 Task: Select the current location as Monterey Bay National Marine Sanctuary, California, United States . Now zoom + , and verify the location . Show zoom slider
Action: Mouse moved to (365, 610)
Screenshot: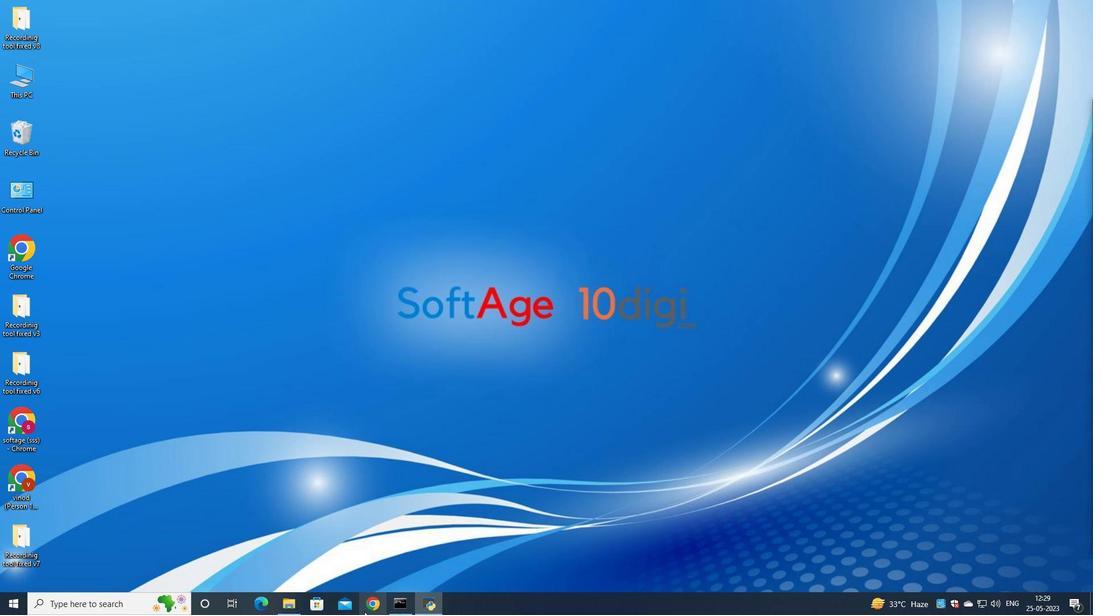 
Action: Mouse pressed left at (365, 610)
Screenshot: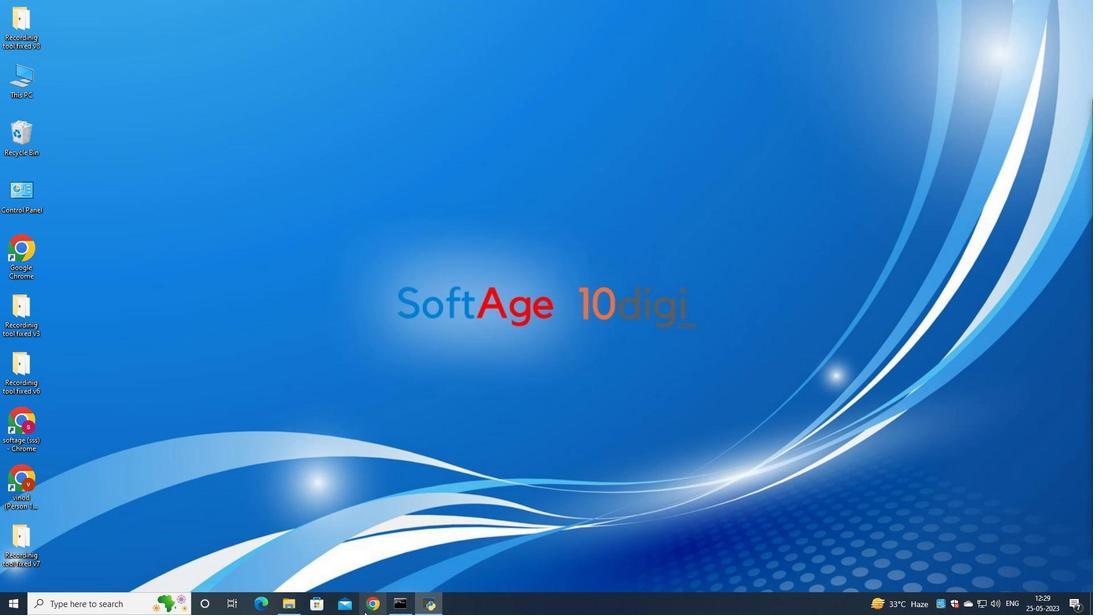 
Action: Mouse moved to (480, 371)
Screenshot: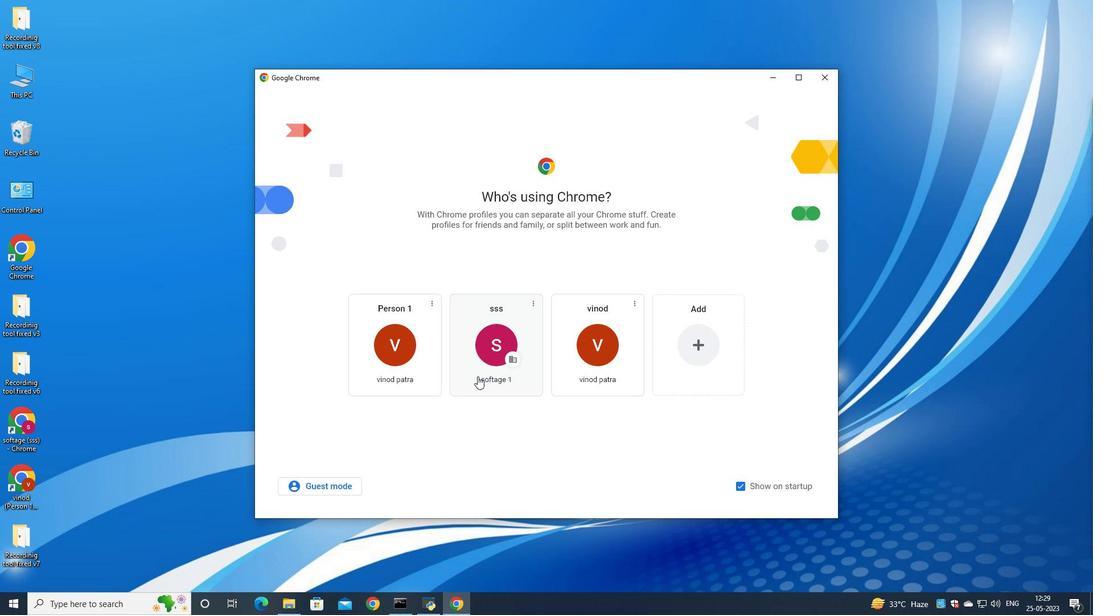
Action: Mouse pressed left at (480, 371)
Screenshot: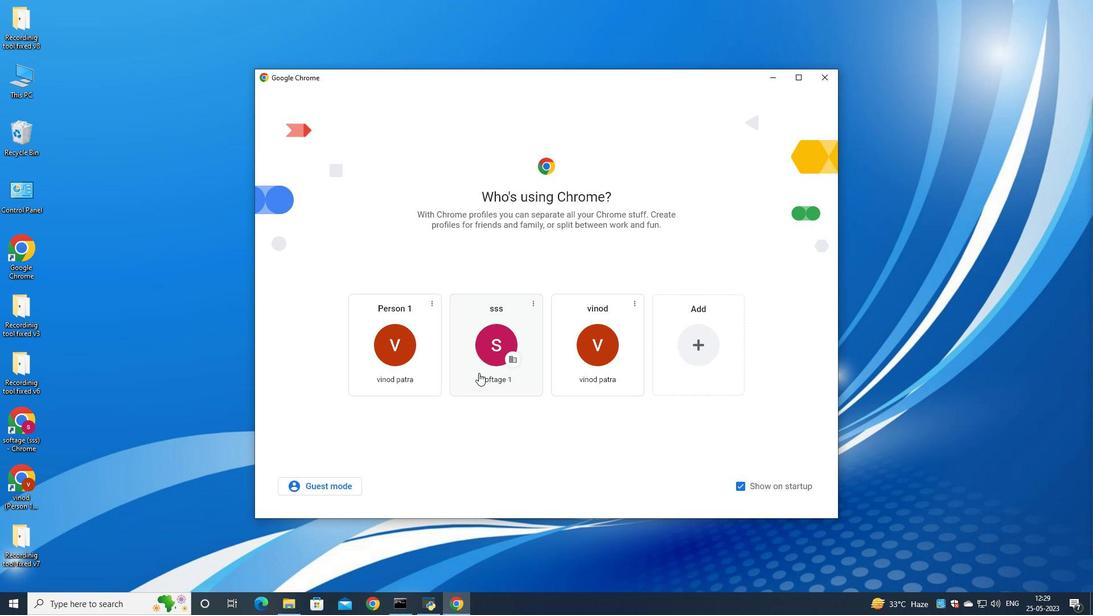 
Action: Mouse moved to (1045, 59)
Screenshot: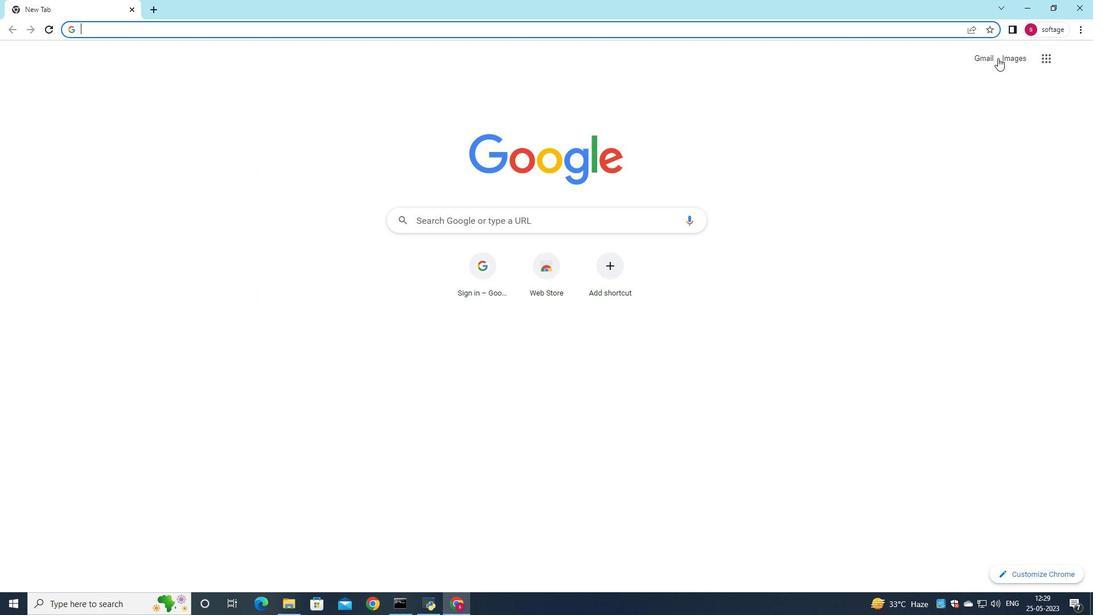 
Action: Mouse pressed left at (1045, 59)
Screenshot: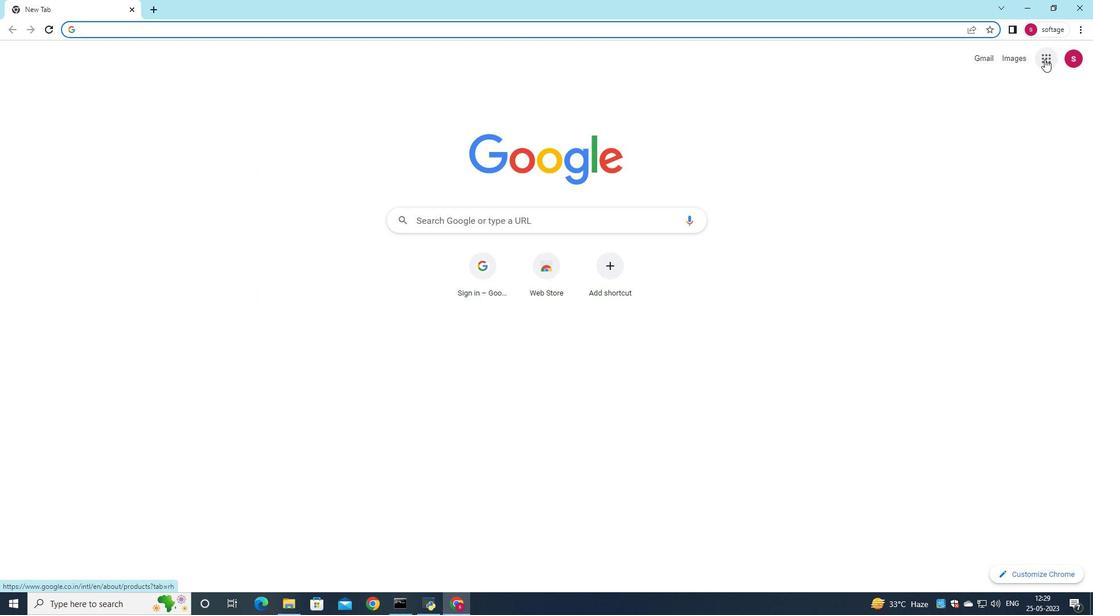
Action: Mouse moved to (1055, 244)
Screenshot: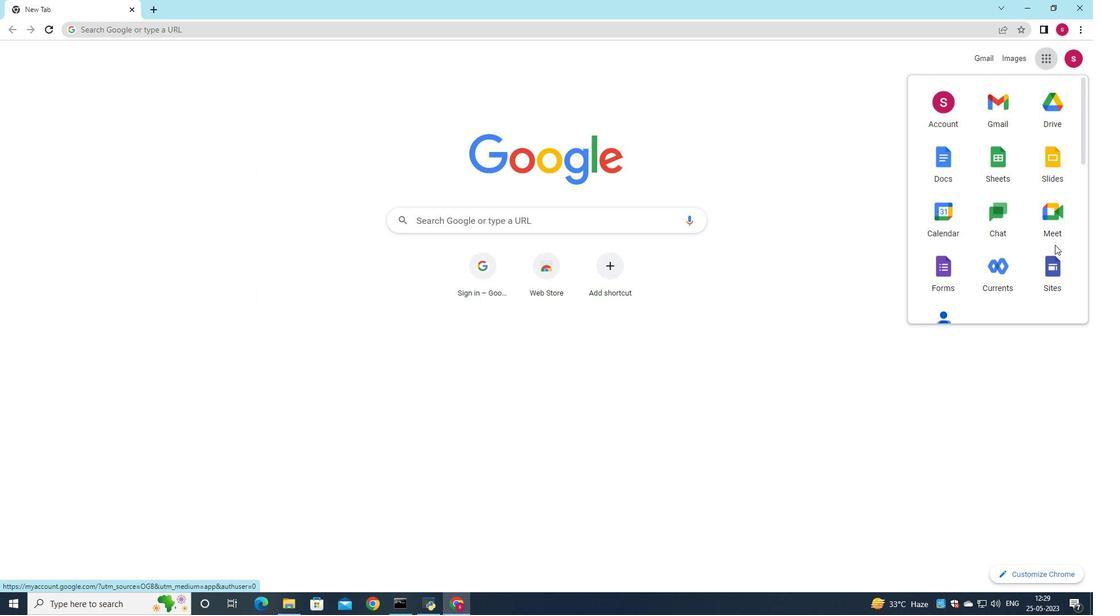 
Action: Mouse scrolled (1055, 244) with delta (0, 0)
Screenshot: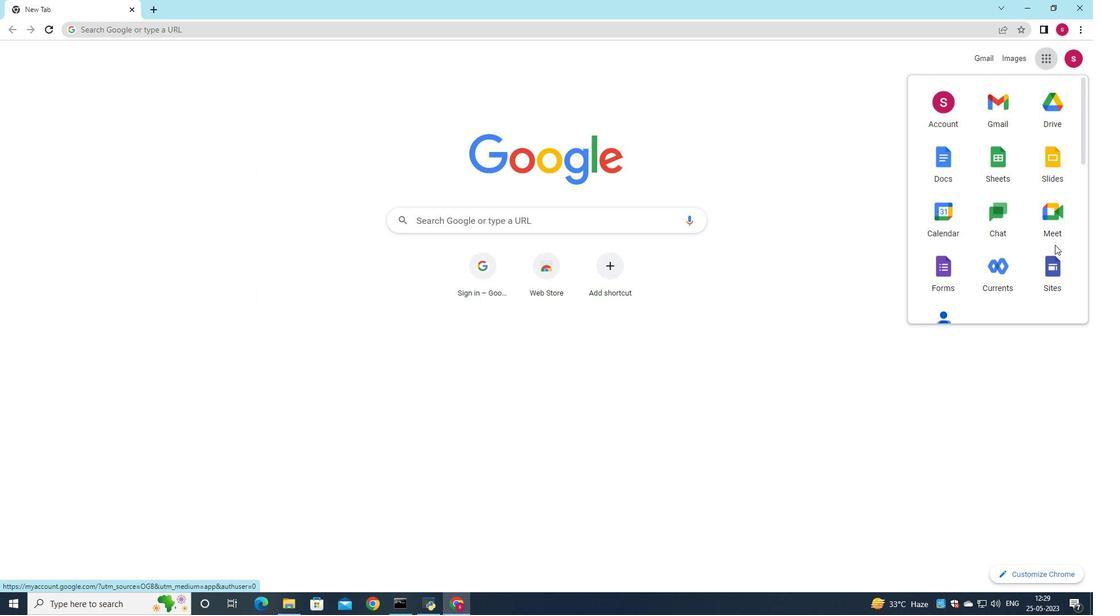 
Action: Mouse scrolled (1055, 244) with delta (0, 0)
Screenshot: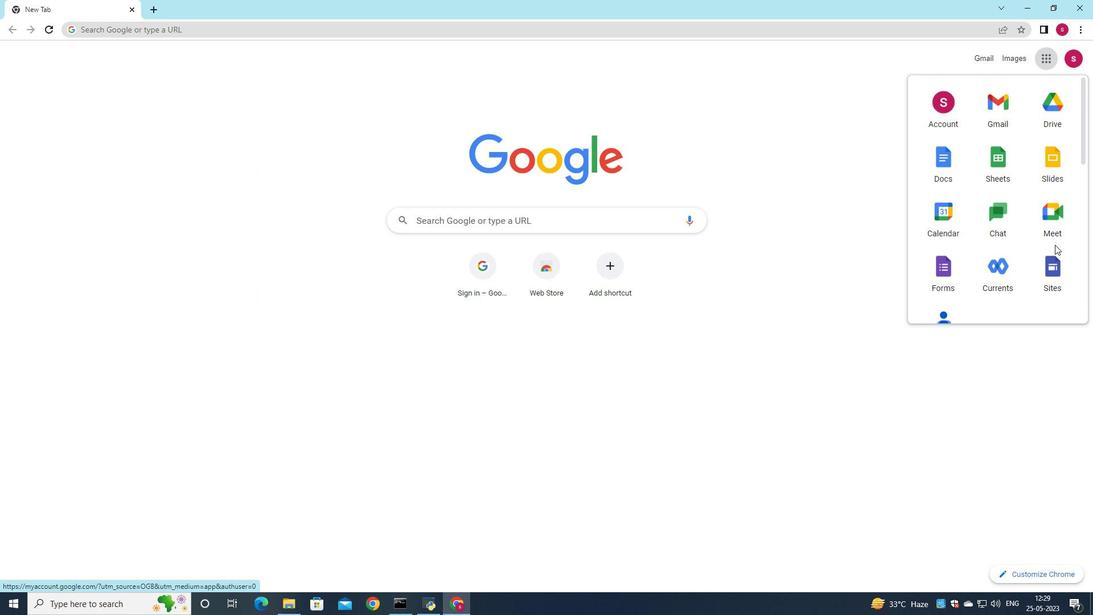 
Action: Mouse moved to (1054, 260)
Screenshot: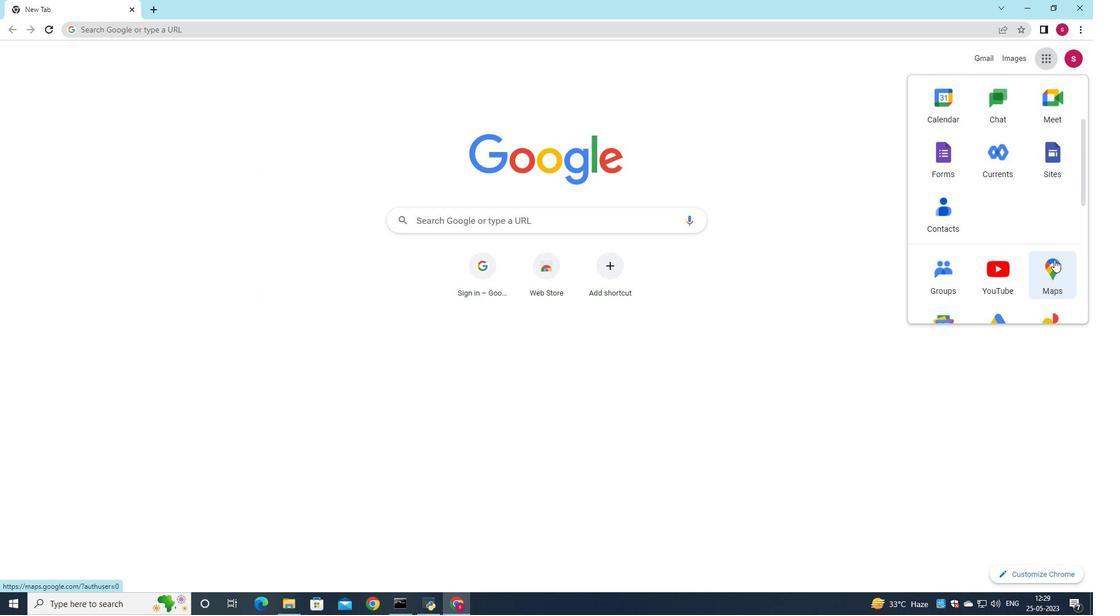 
Action: Mouse pressed left at (1054, 260)
Screenshot: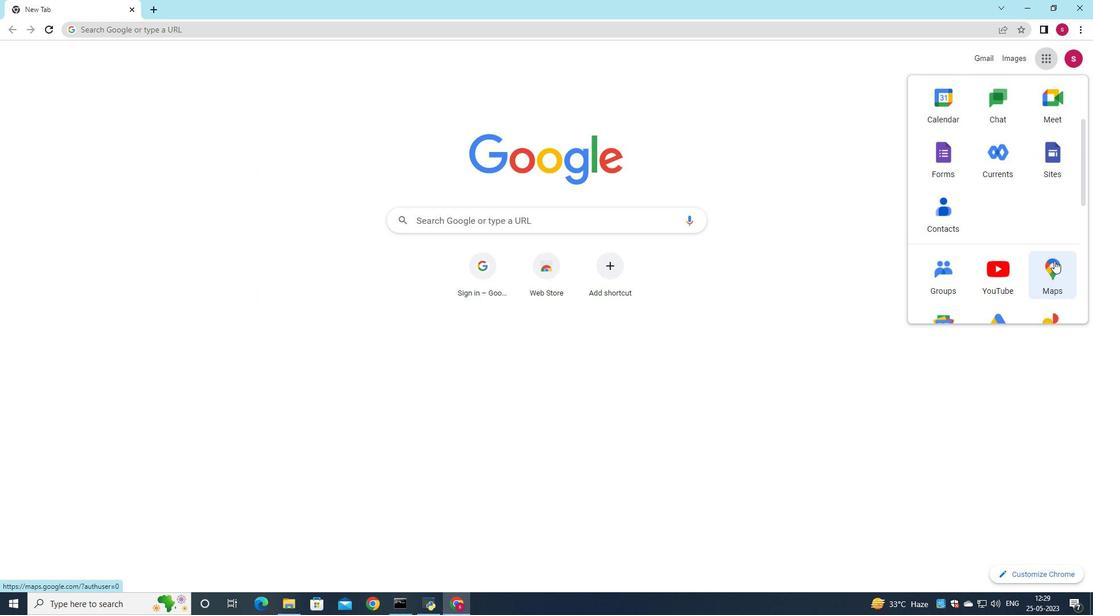 
Action: Mouse moved to (126, 58)
Screenshot: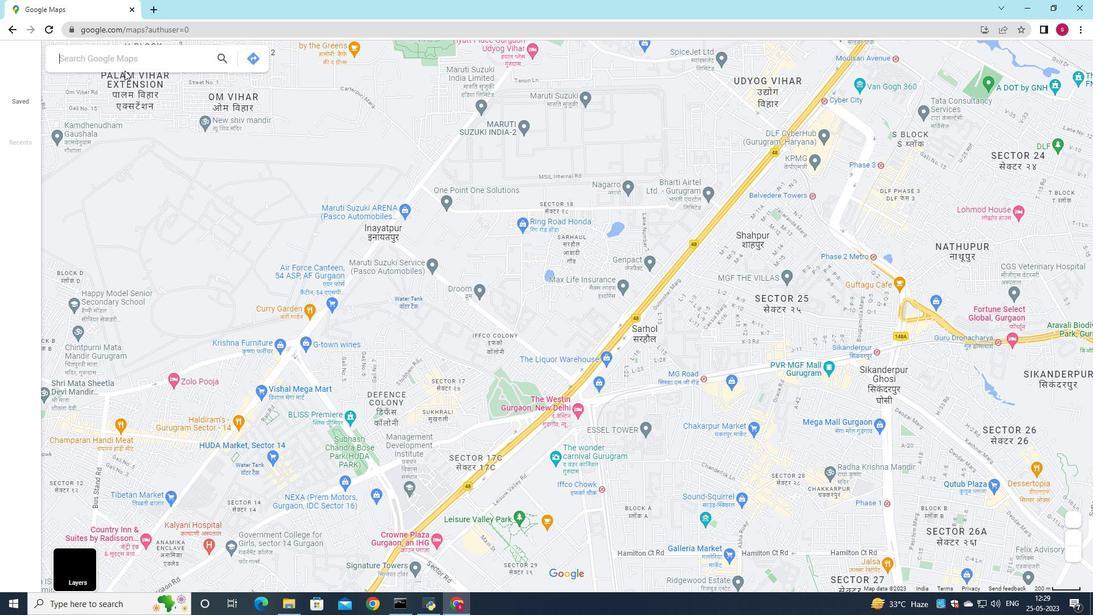 
Action: Mouse pressed left at (126, 58)
Screenshot: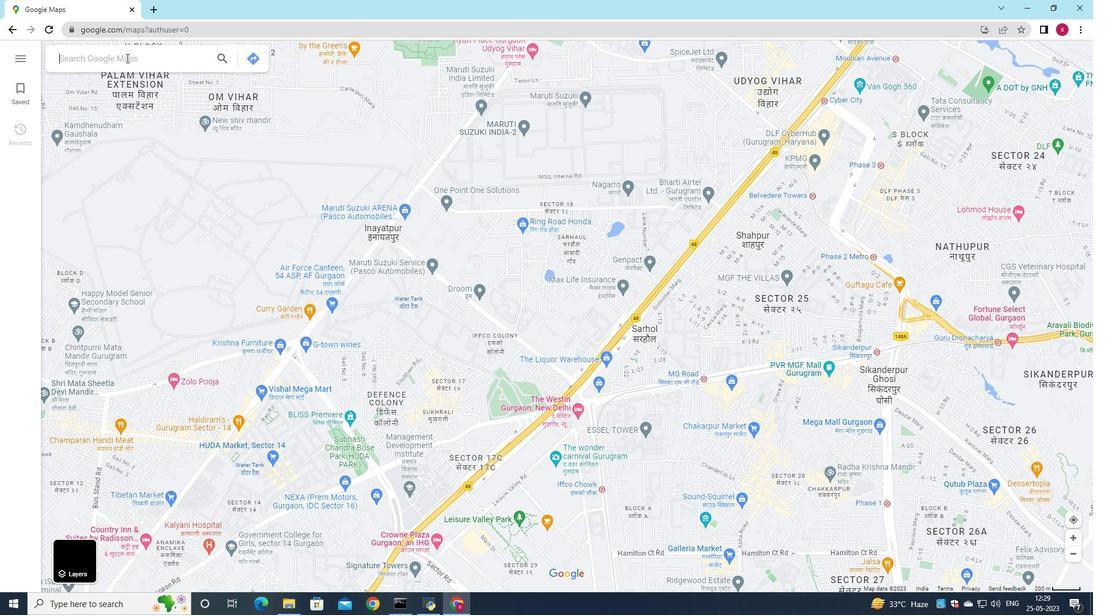 
Action: Key pressed <Key.shift><Key.shift>Monterey<Key.space><Key.shift>M<Key.backspace><Key.shift>Bay<Key.space><Key.shift>national<Key.space><Key.shift><Key.shift><Key.shift><Key.shift><Key.shift><Key.shift><Key.shift><Key.shift><Key.shift><Key.shift><Key.shift><Key.shift><Key.shift><Key.shift><Key.shift><Key.shift><Key.shift><Key.shift><Key.shift><Key.shift><Key.shift><Key.shift><Key.shift><Key.shift><Key.shift><Key.shift><Key.shift>Marine<Key.space><Key.shift>Sanctuary,<Key.shift>California,<Key.shift>United<Key.space><Key.shift>States
Screenshot: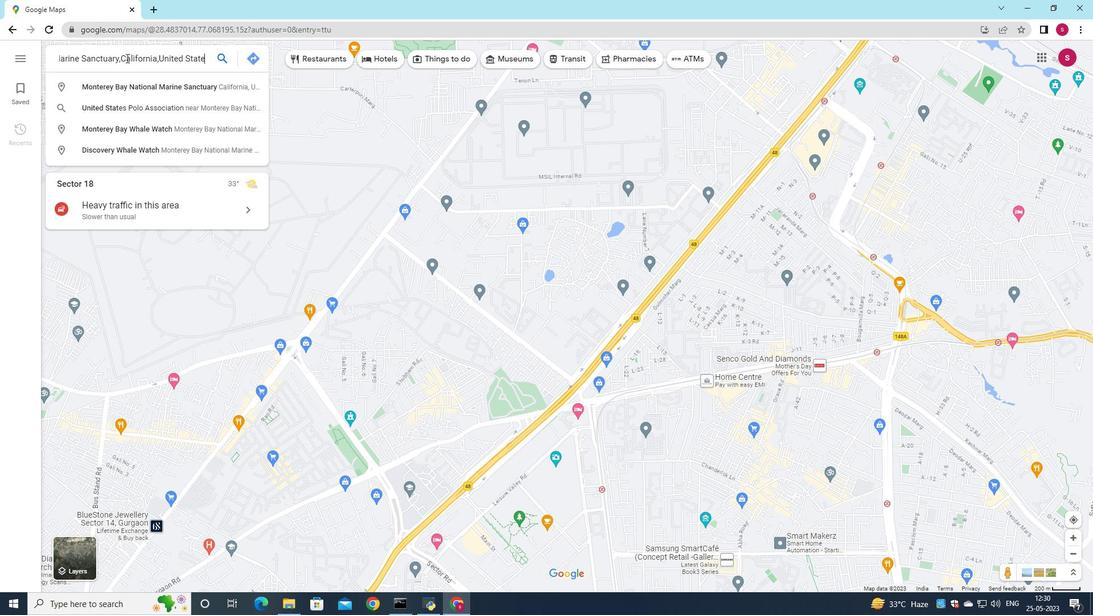 
Action: Mouse moved to (219, 60)
Screenshot: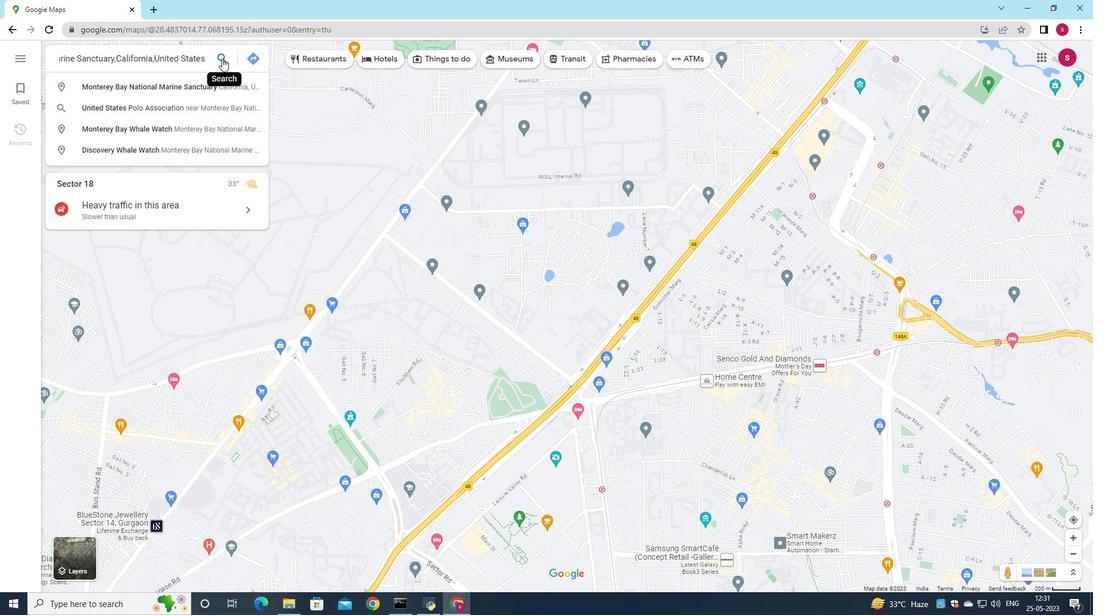 
Action: Mouse pressed left at (219, 60)
Screenshot: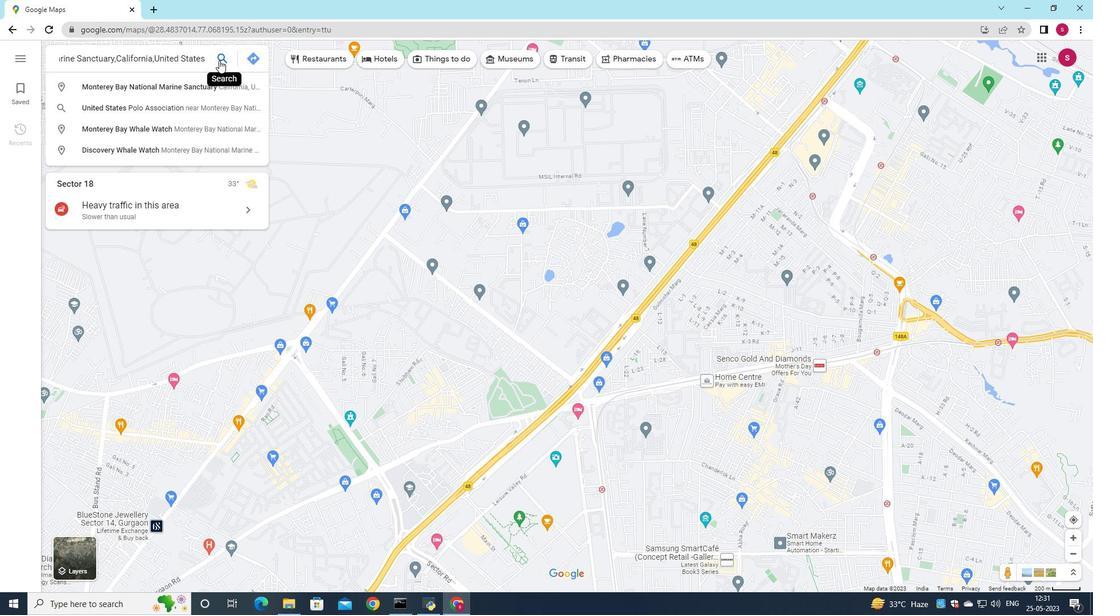 
Action: Mouse moved to (435, 304)
Screenshot: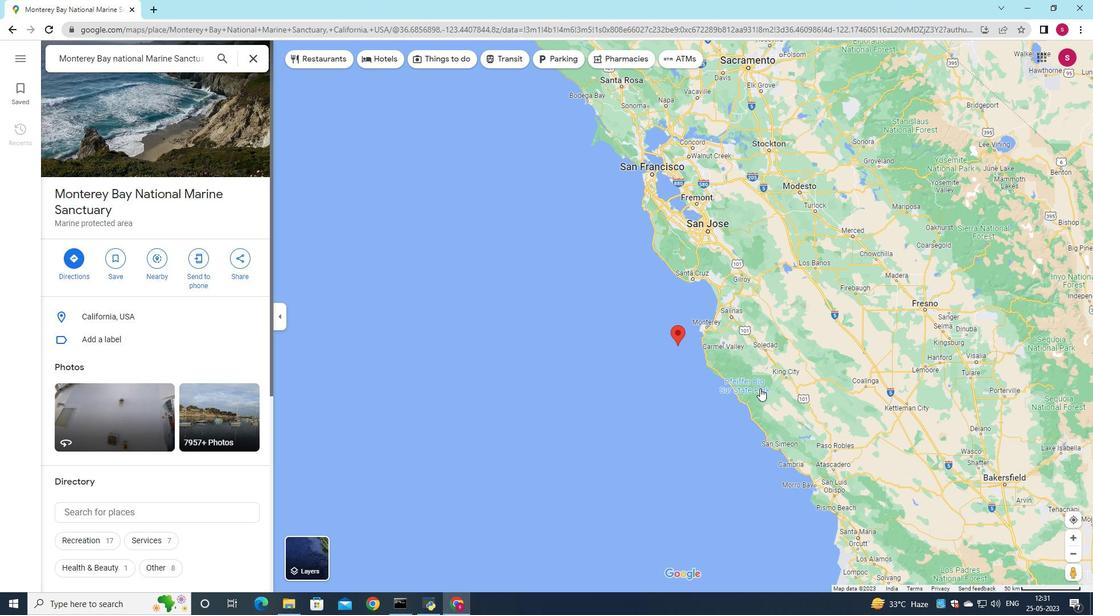 
Action: Mouse scrolled (435, 304) with delta (0, 0)
Screenshot: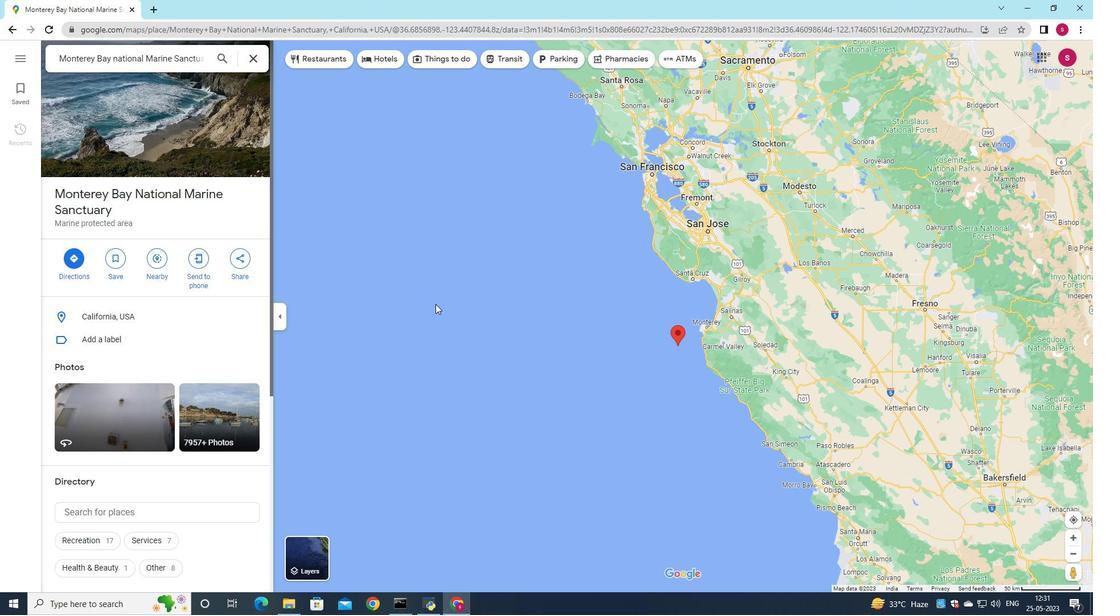 
Action: Mouse moved to (848, 410)
Screenshot: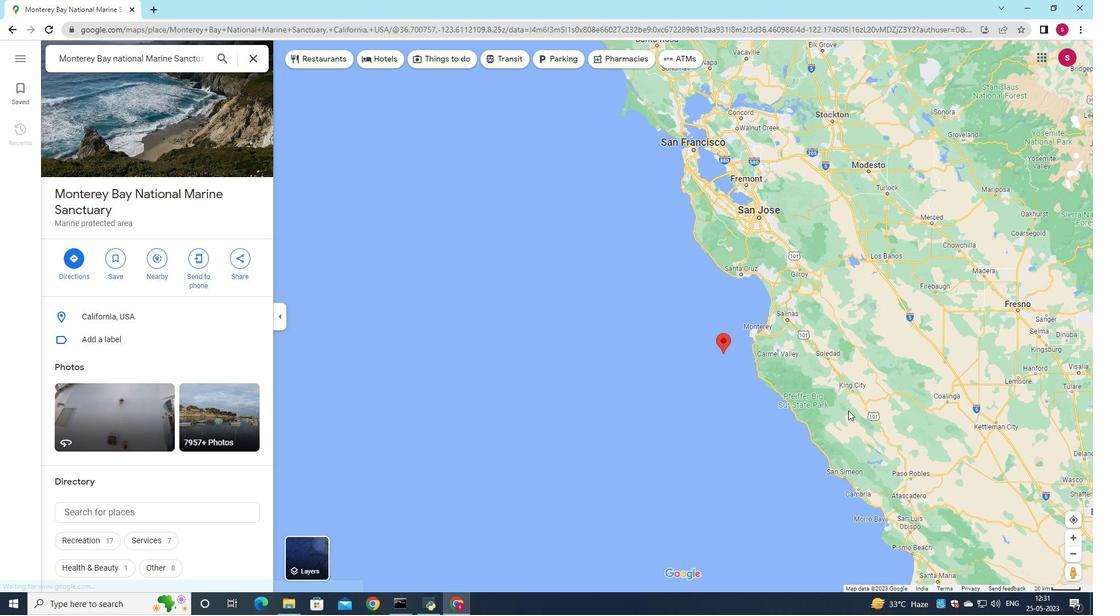 
Action: Mouse scrolled (848, 411) with delta (0, 0)
Screenshot: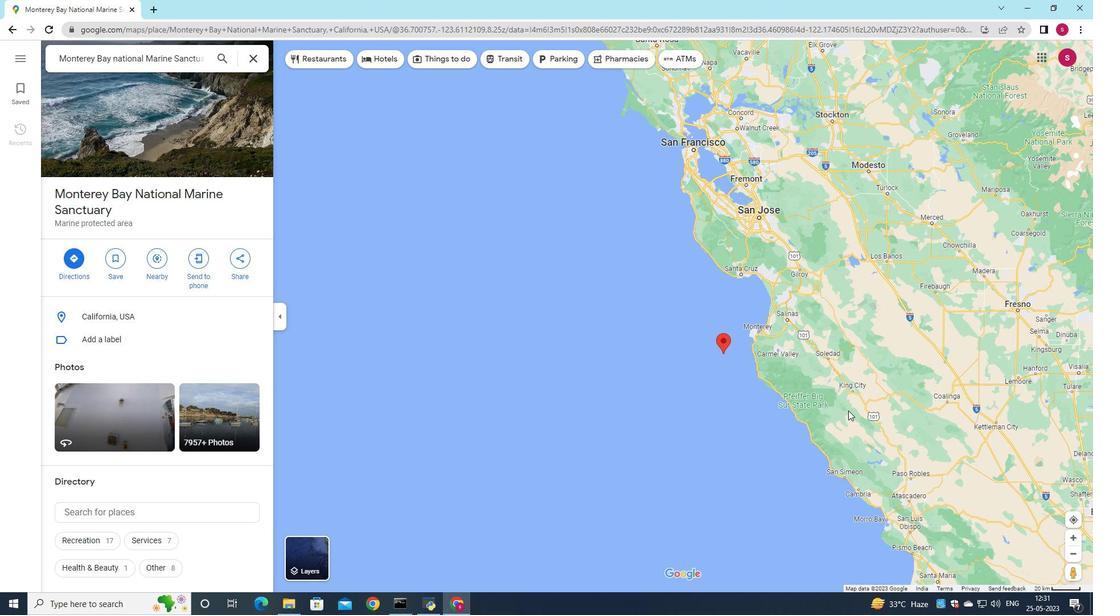 
Action: Mouse scrolled (848, 411) with delta (0, 0)
Screenshot: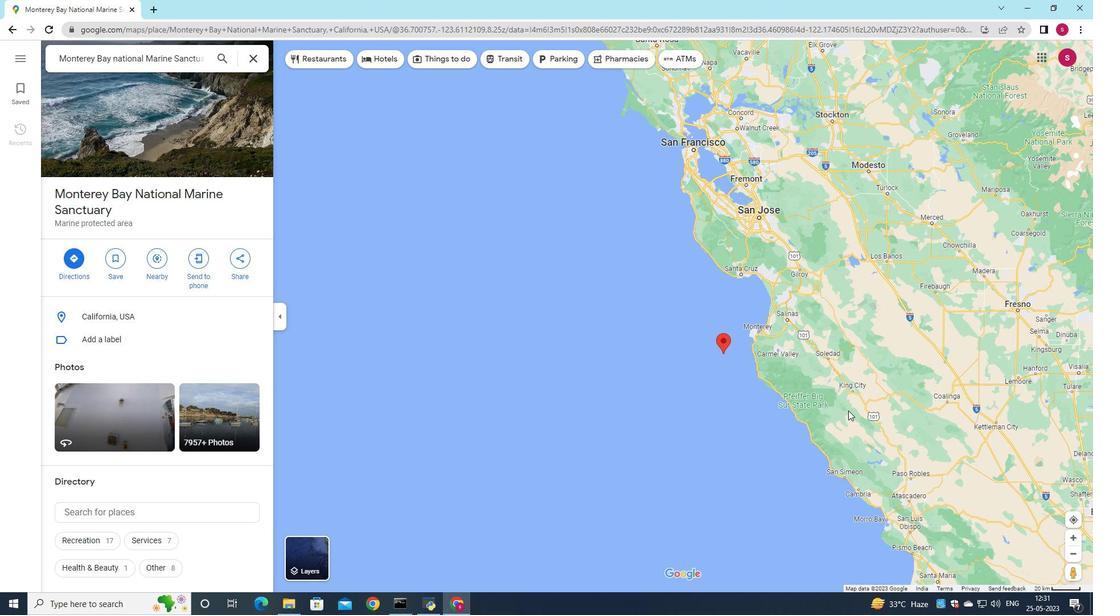 
Action: Mouse scrolled (848, 411) with delta (0, 0)
Screenshot: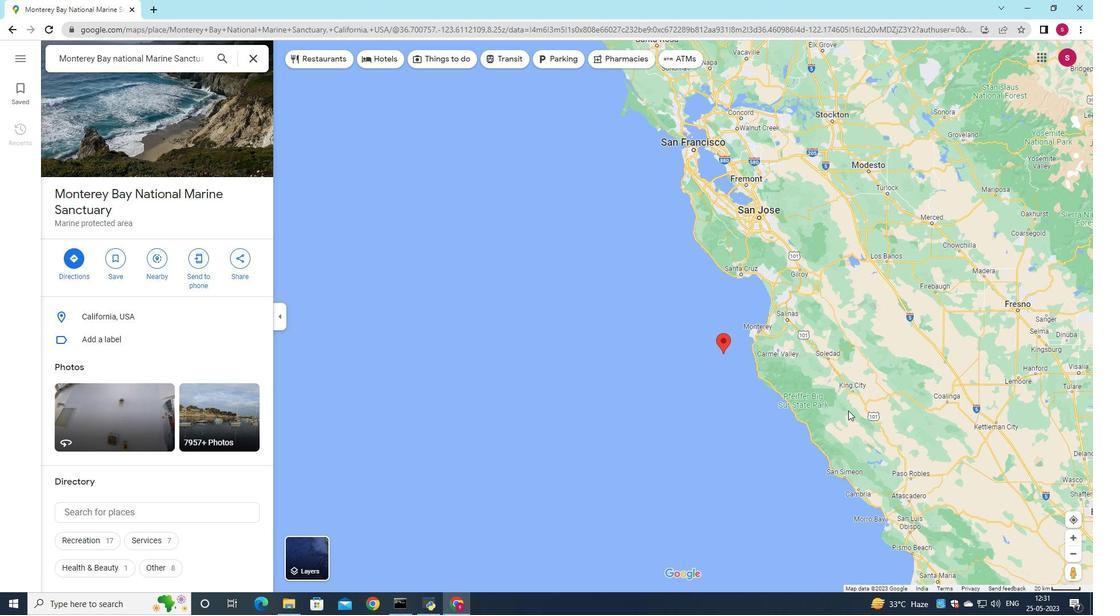 
Action: Mouse scrolled (848, 411) with delta (0, 0)
Screenshot: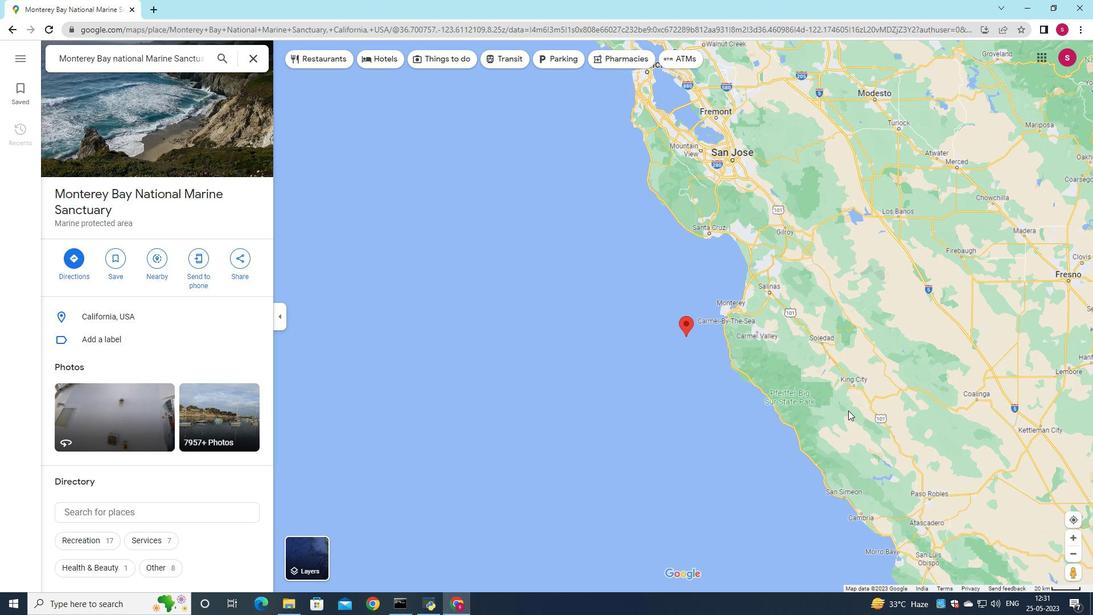 
Action: Mouse moved to (776, 403)
Screenshot: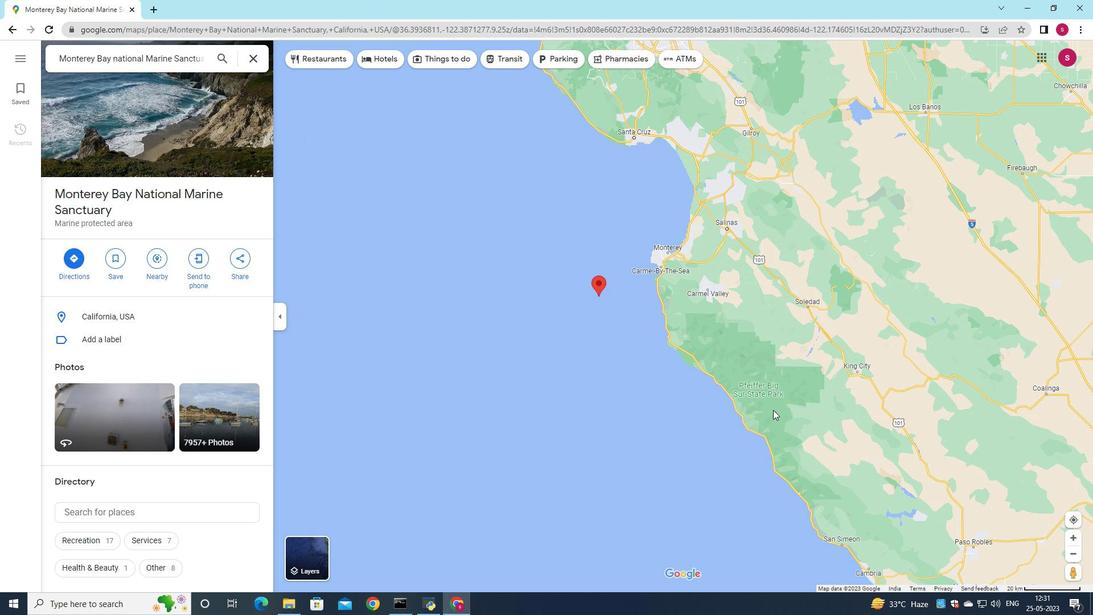 
Action: Mouse scrolled (776, 403) with delta (0, 0)
Screenshot: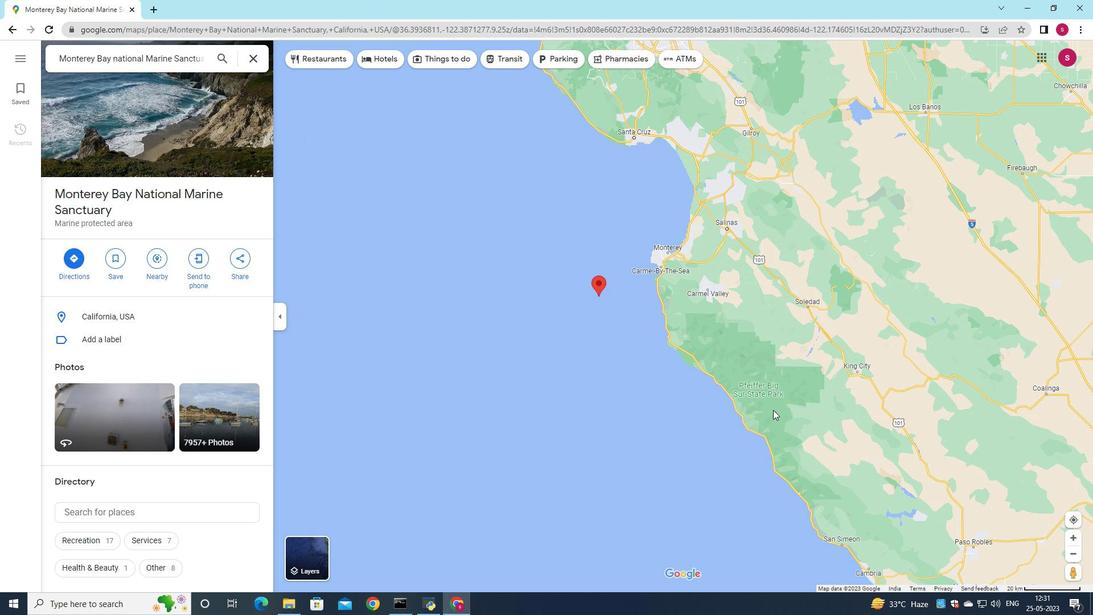 
Action: Mouse scrolled (776, 403) with delta (0, 0)
Screenshot: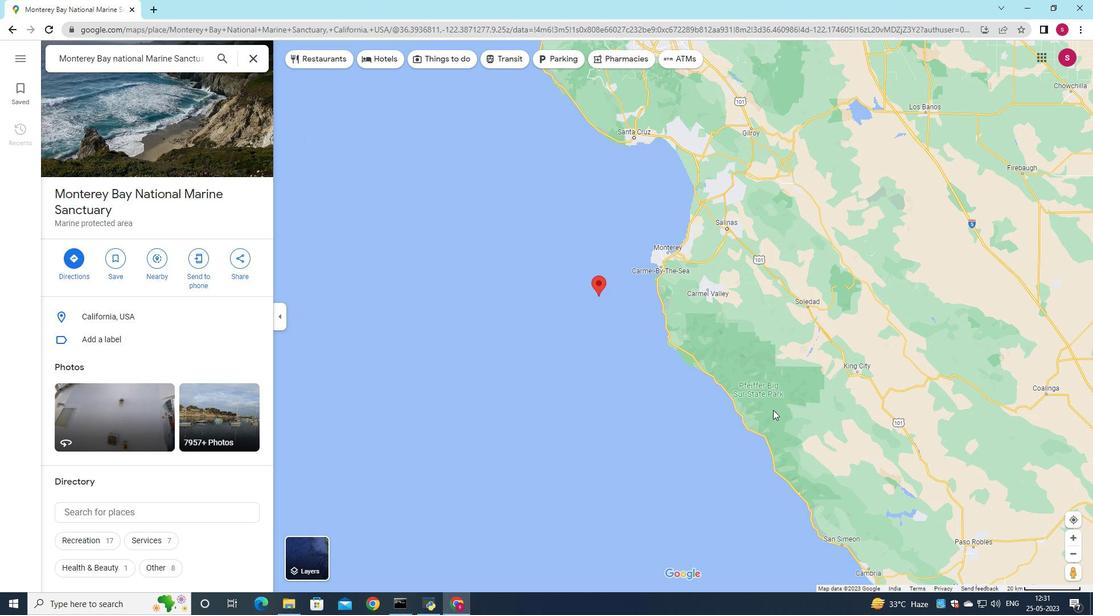 
Action: Mouse scrolled (776, 403) with delta (0, 0)
Screenshot: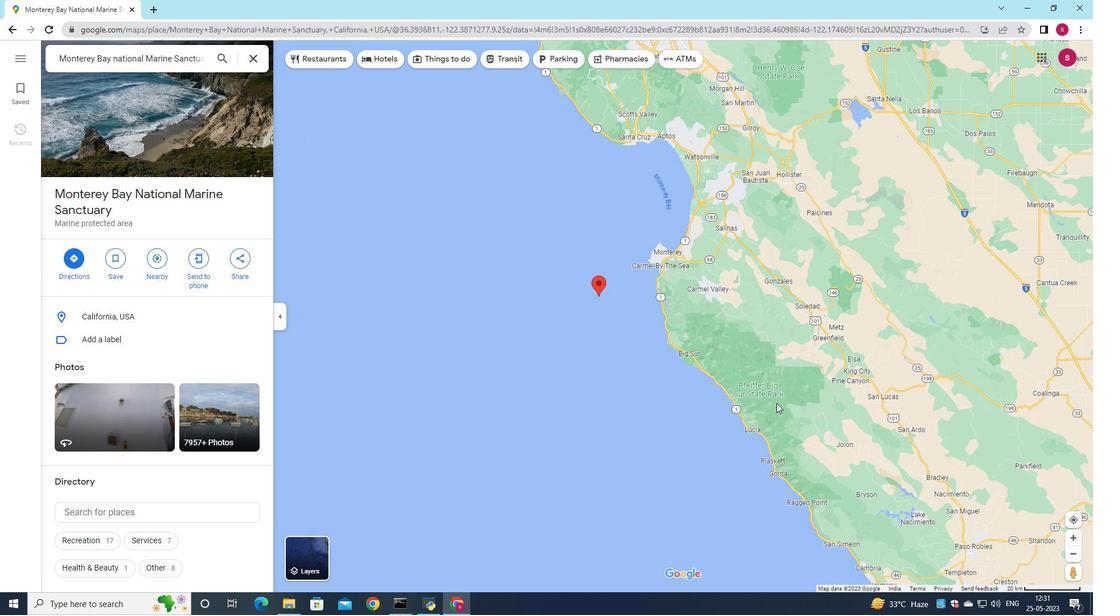 
Action: Mouse scrolled (776, 403) with delta (0, 0)
Screenshot: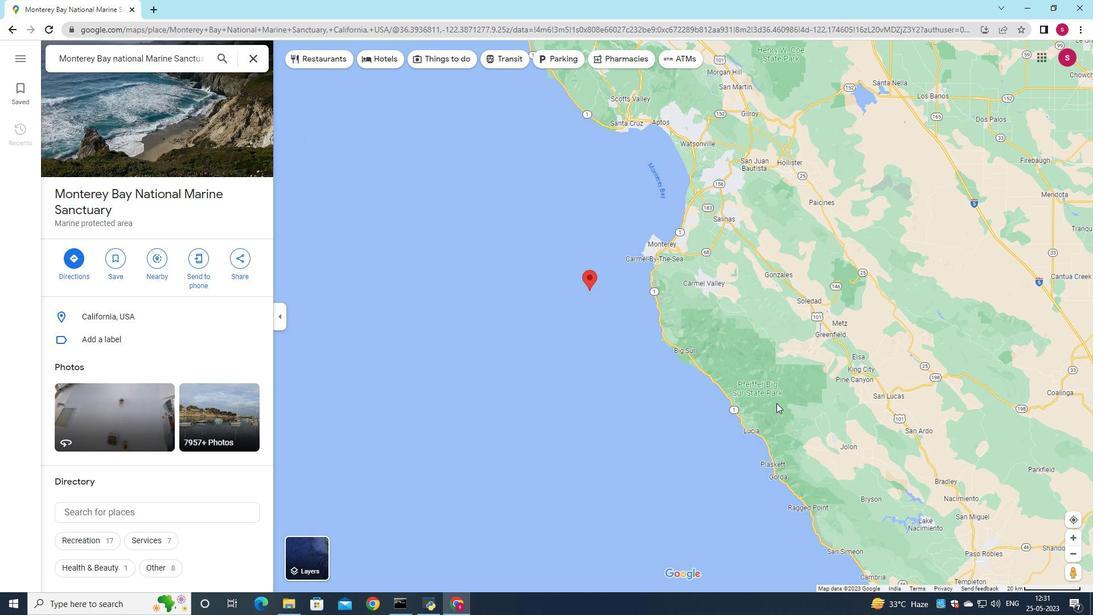 
Action: Mouse moved to (616, 368)
Screenshot: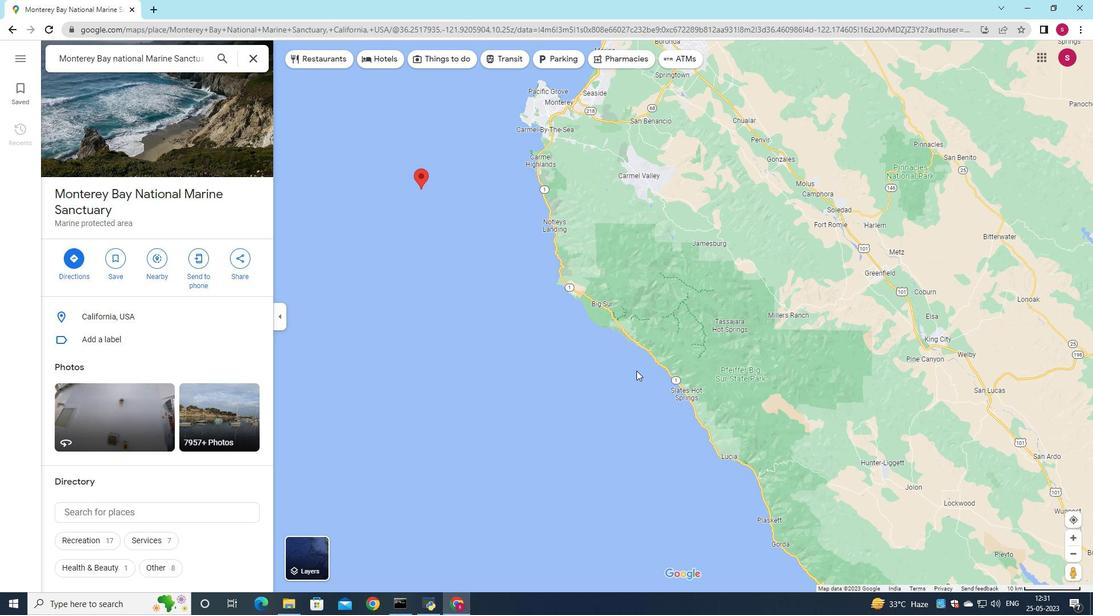 
Action: Mouse scrolled (626, 367) with delta (0, 0)
Screenshot: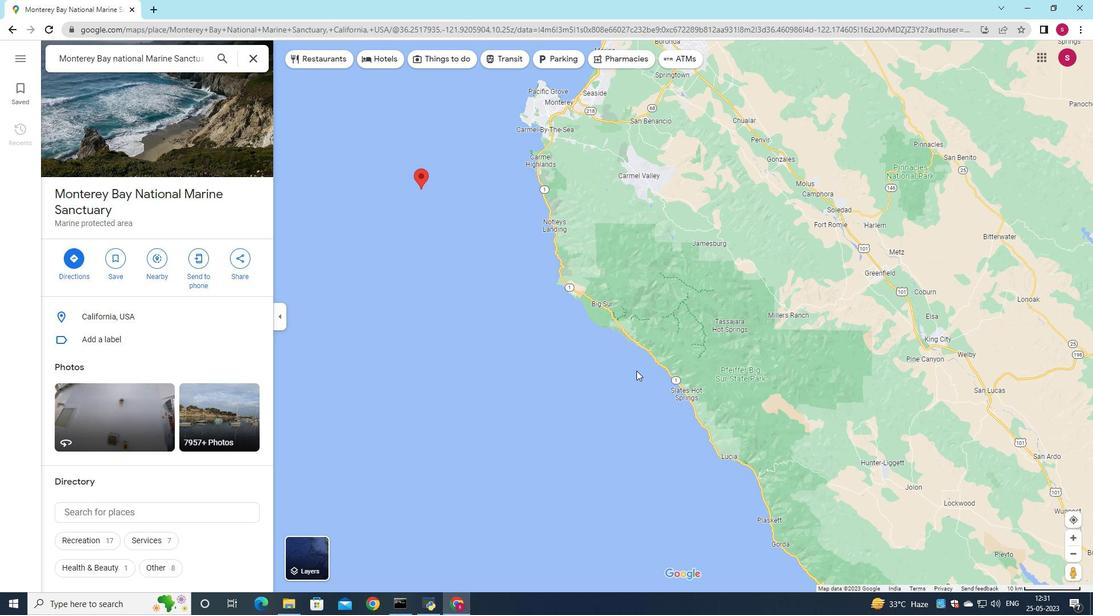 
Action: Mouse moved to (603, 363)
Screenshot: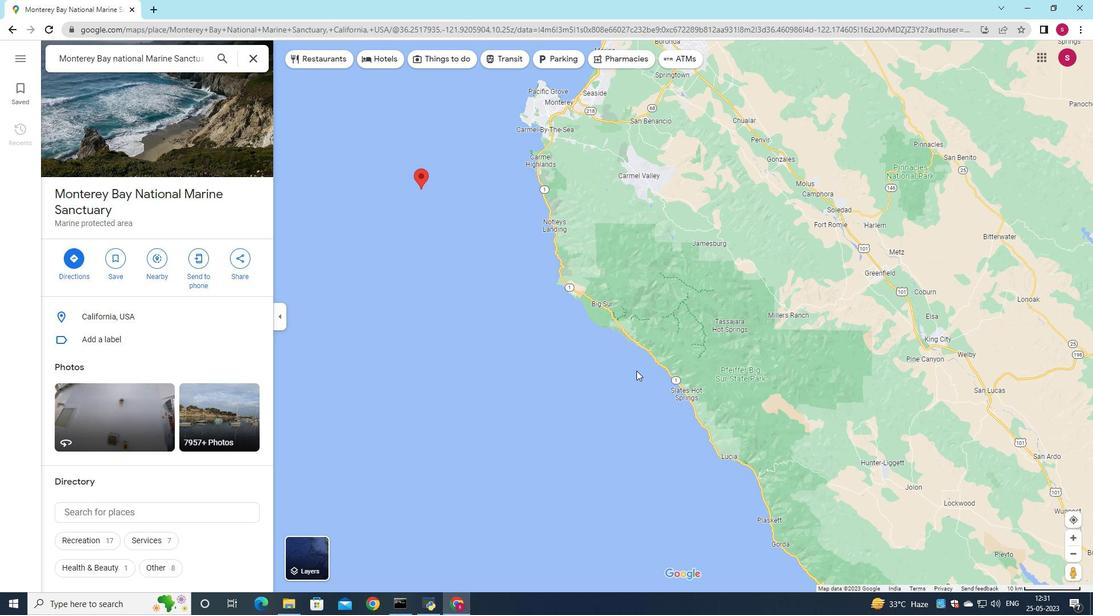 
Action: Mouse scrolled (615, 367) with delta (0, 0)
Screenshot: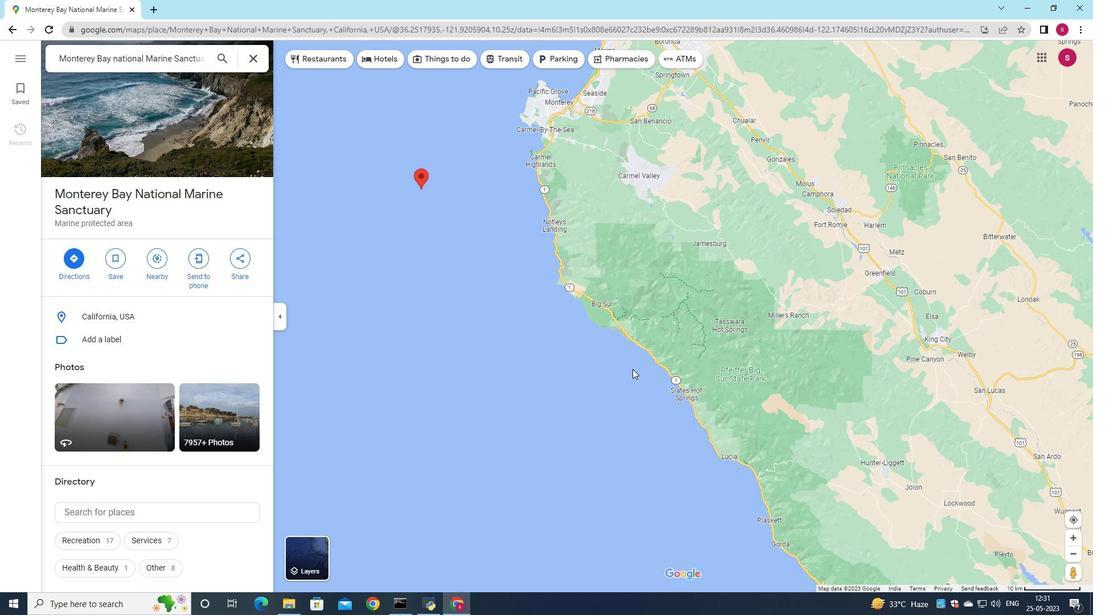 
Action: Mouse moved to (603, 233)
Screenshot: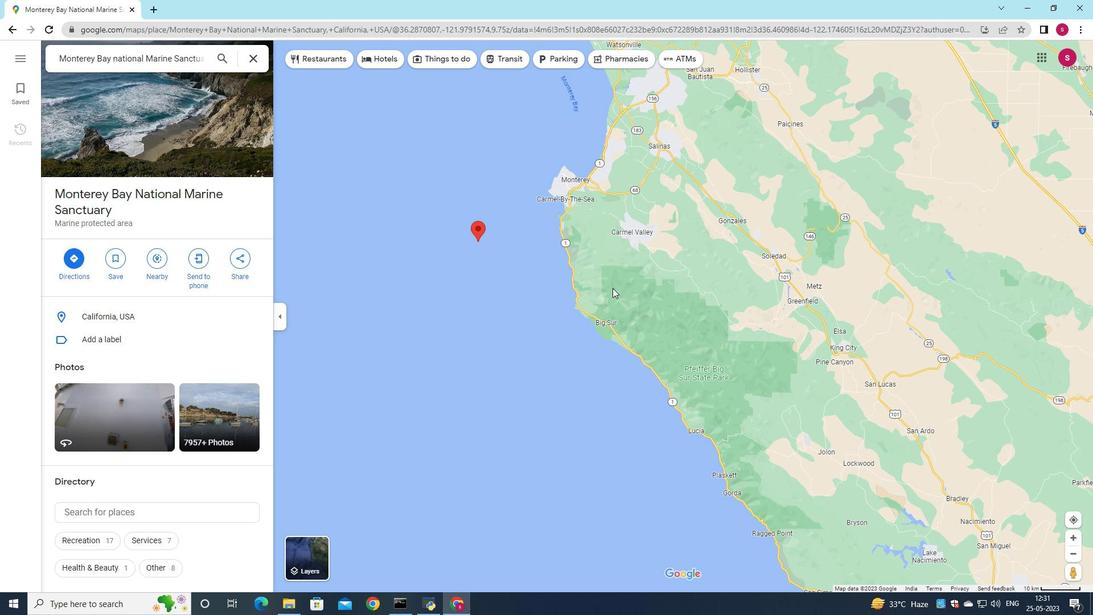 
Action: Mouse scrolled (603, 234) with delta (0, 0)
Screenshot: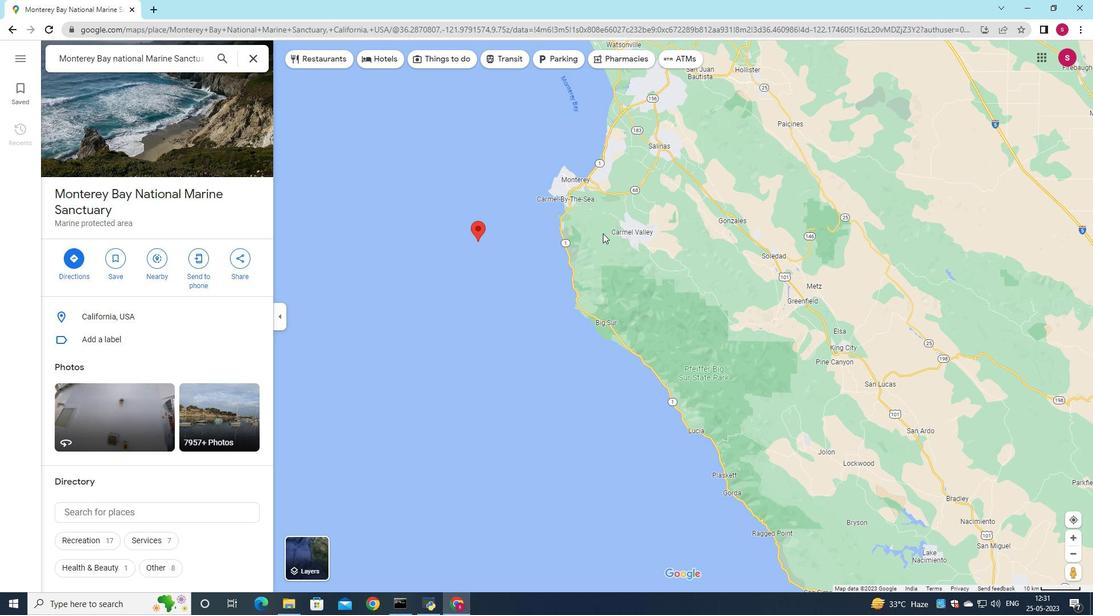 
Action: Mouse scrolled (603, 234) with delta (0, 0)
Screenshot: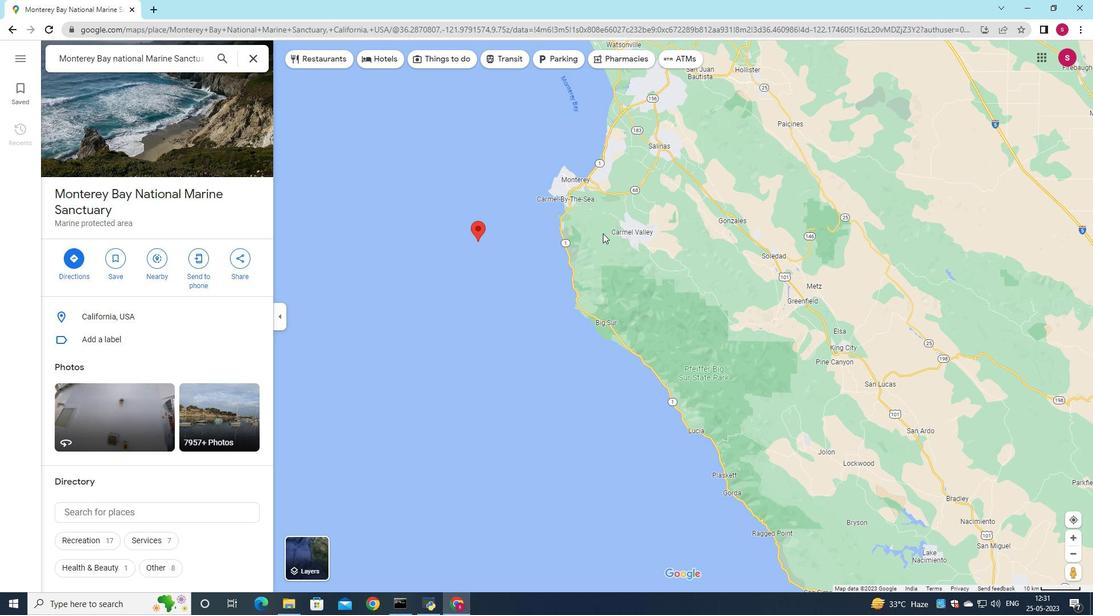 
Action: Mouse moved to (1074, 539)
Screenshot: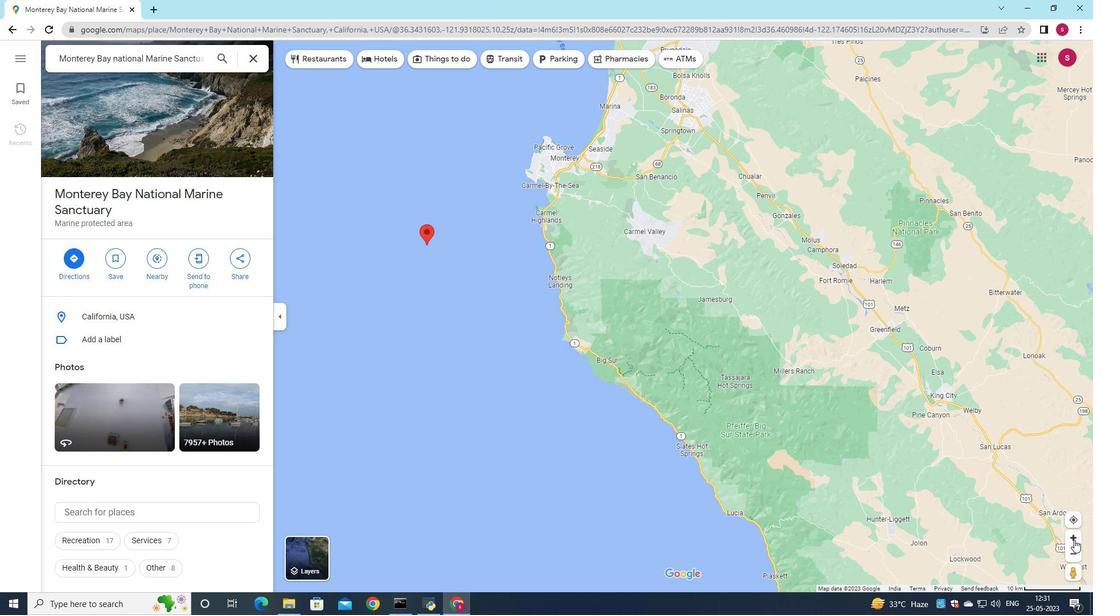 
Action: Mouse pressed left at (1074, 539)
Screenshot: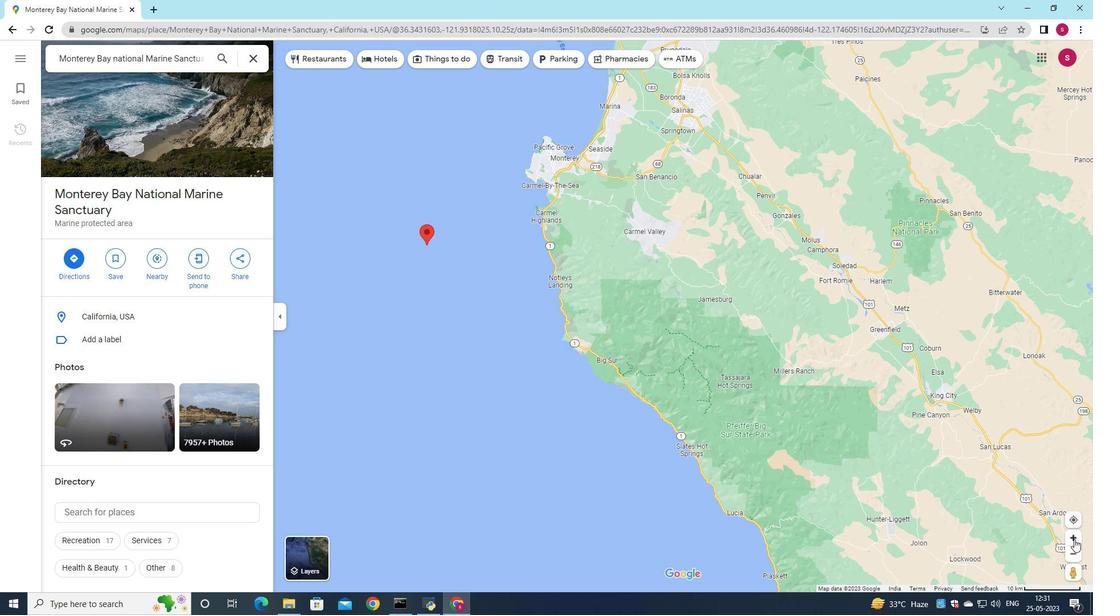 
Action: Mouse moved to (1074, 548)
Screenshot: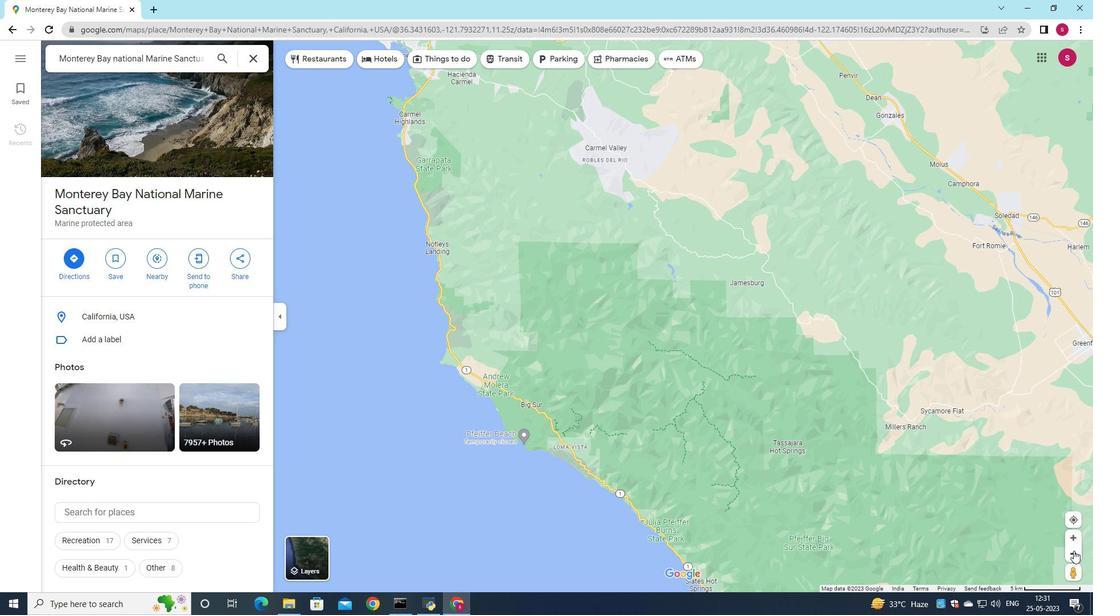 
Action: Mouse pressed left at (1074, 548)
Screenshot: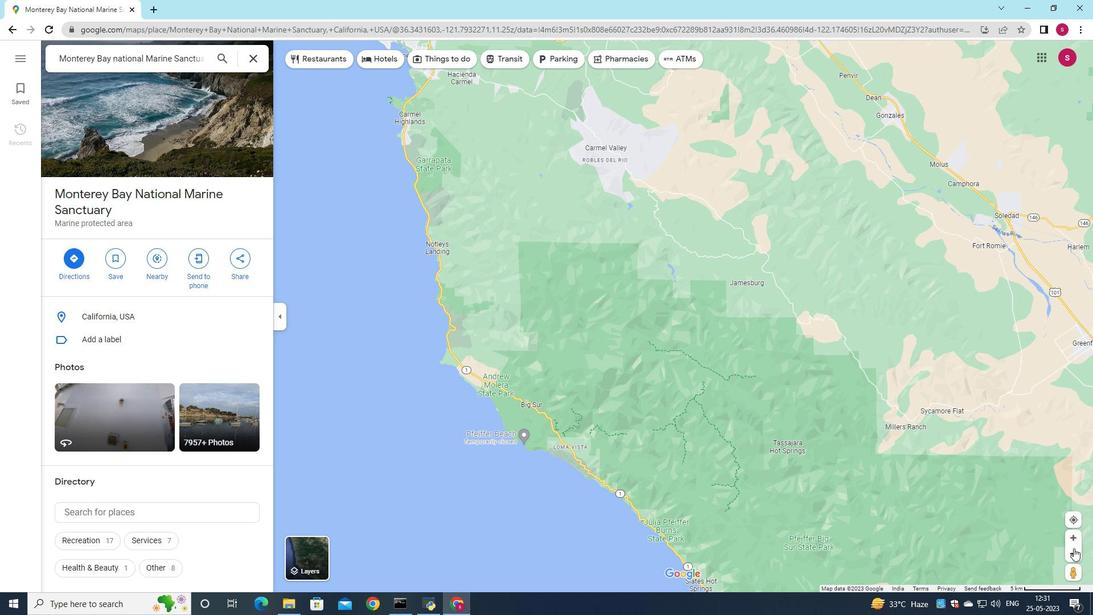 
Action: Mouse pressed left at (1074, 548)
Screenshot: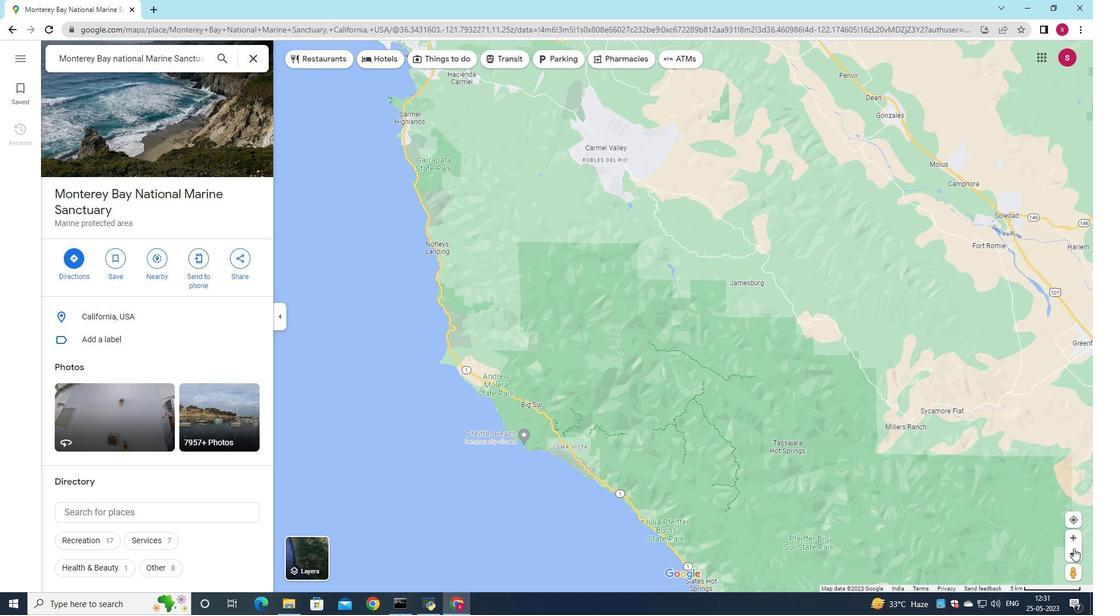 
Action: Mouse moved to (1074, 548)
Screenshot: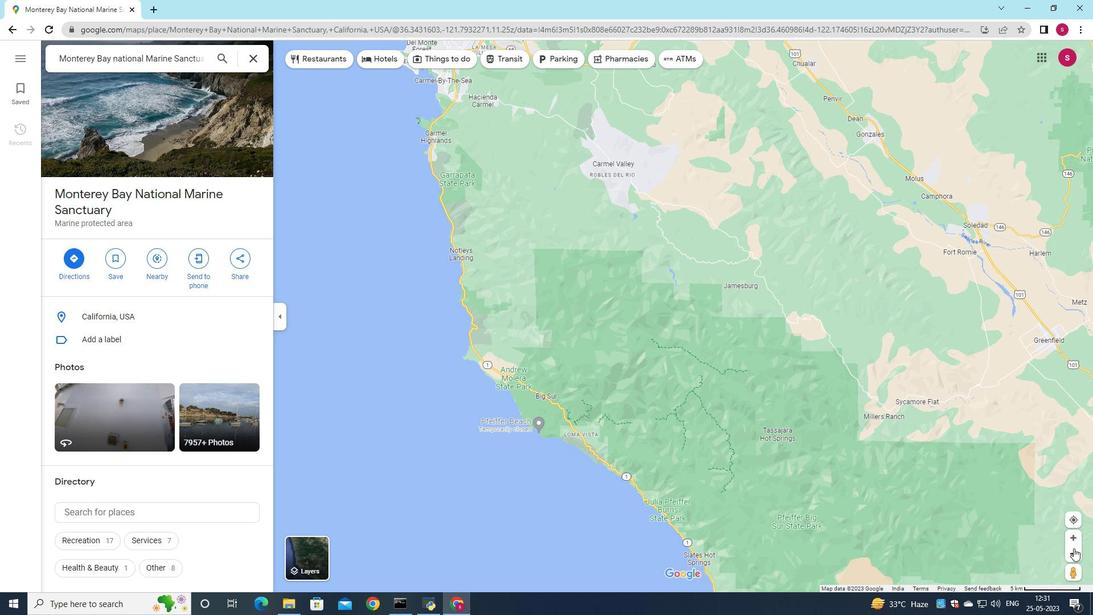 
Action: Mouse pressed left at (1074, 548)
Screenshot: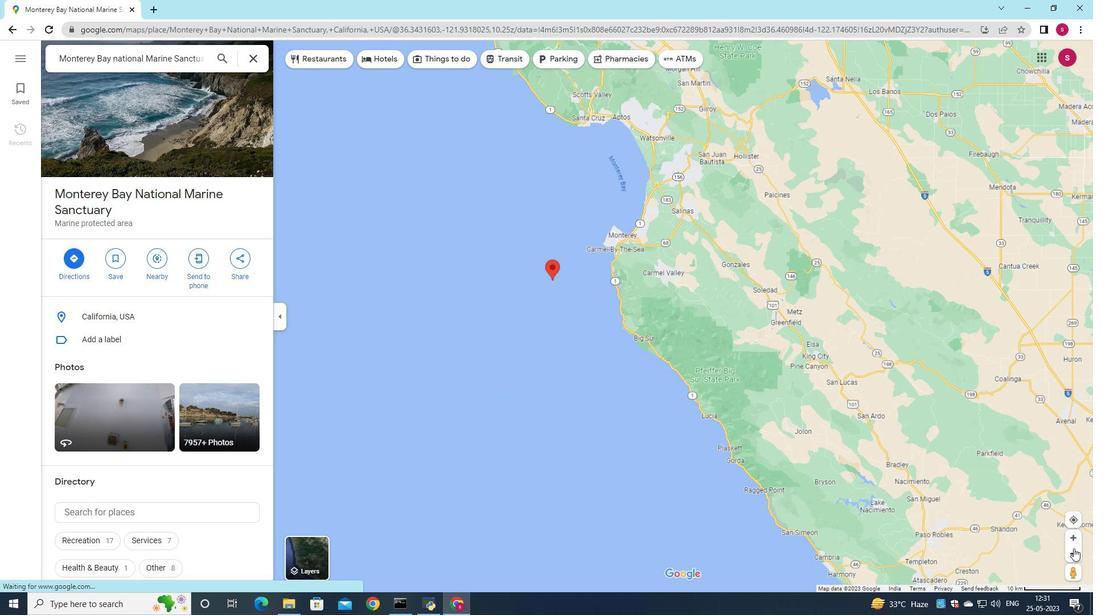 
Action: Mouse pressed left at (1074, 548)
Screenshot: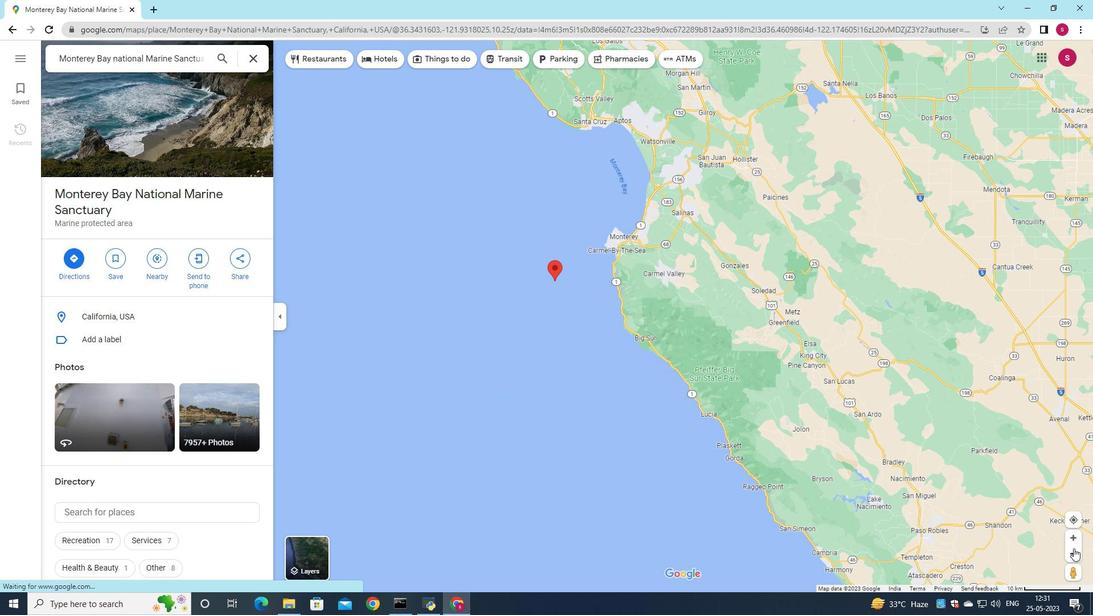 
Action: Mouse moved to (1070, 532)
Screenshot: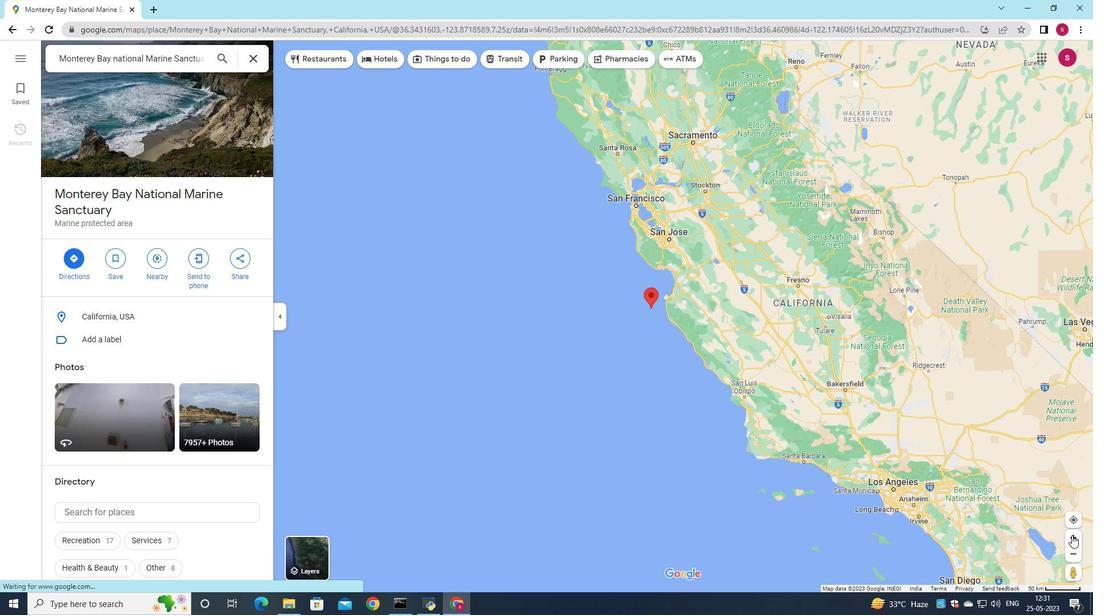 
Action: Mouse pressed left at (1070, 532)
Screenshot: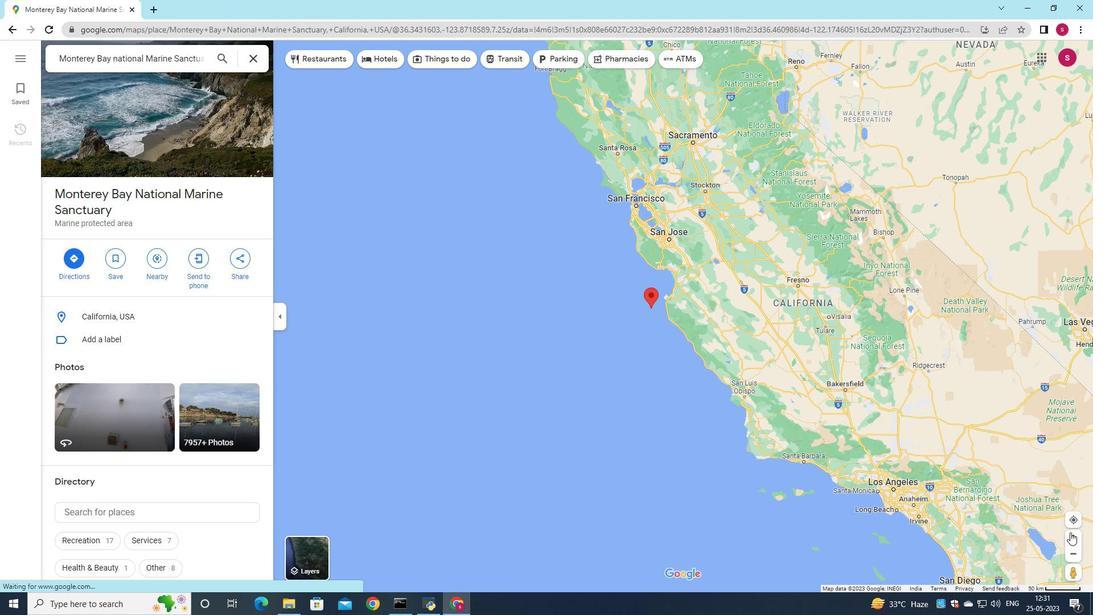 
Action: Mouse pressed left at (1070, 532)
Screenshot: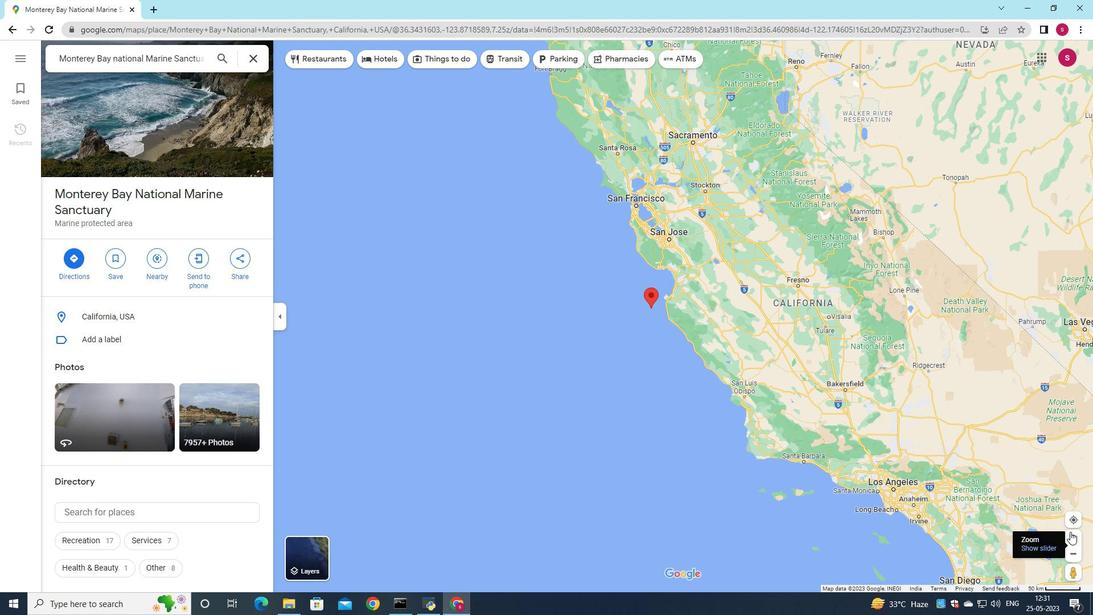 
Action: Mouse pressed left at (1070, 532)
Screenshot: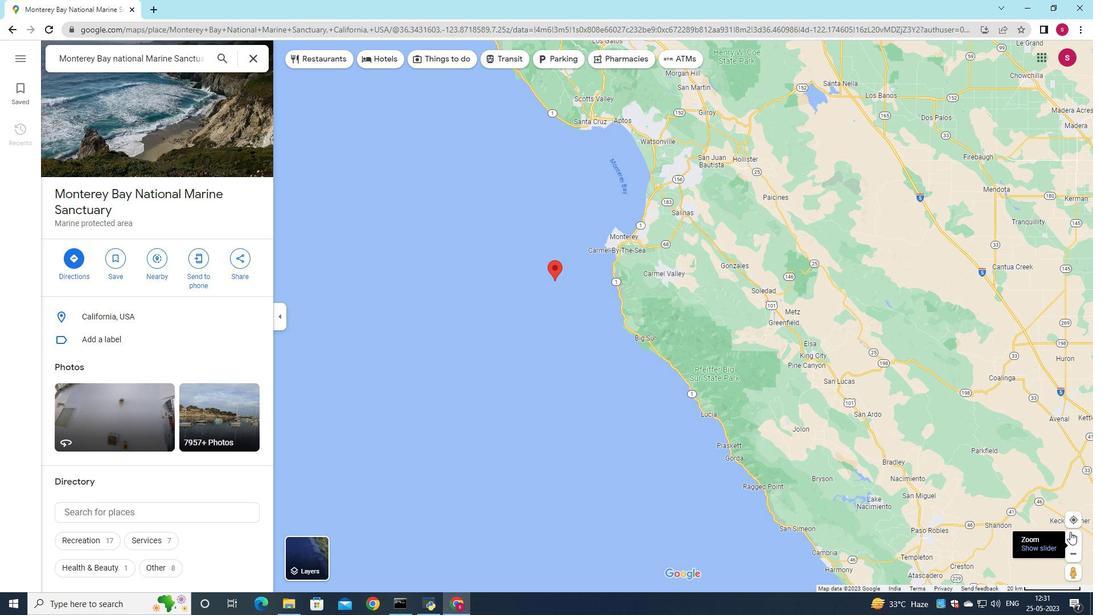 
Action: Mouse moved to (1044, 545)
Screenshot: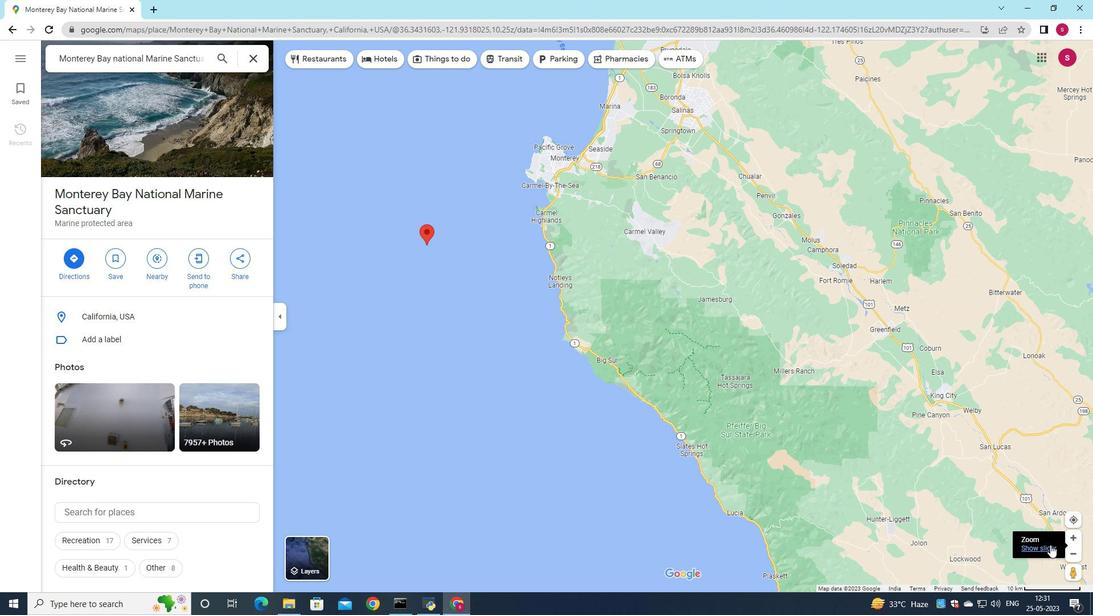 
Action: Mouse pressed left at (1044, 545)
Screenshot: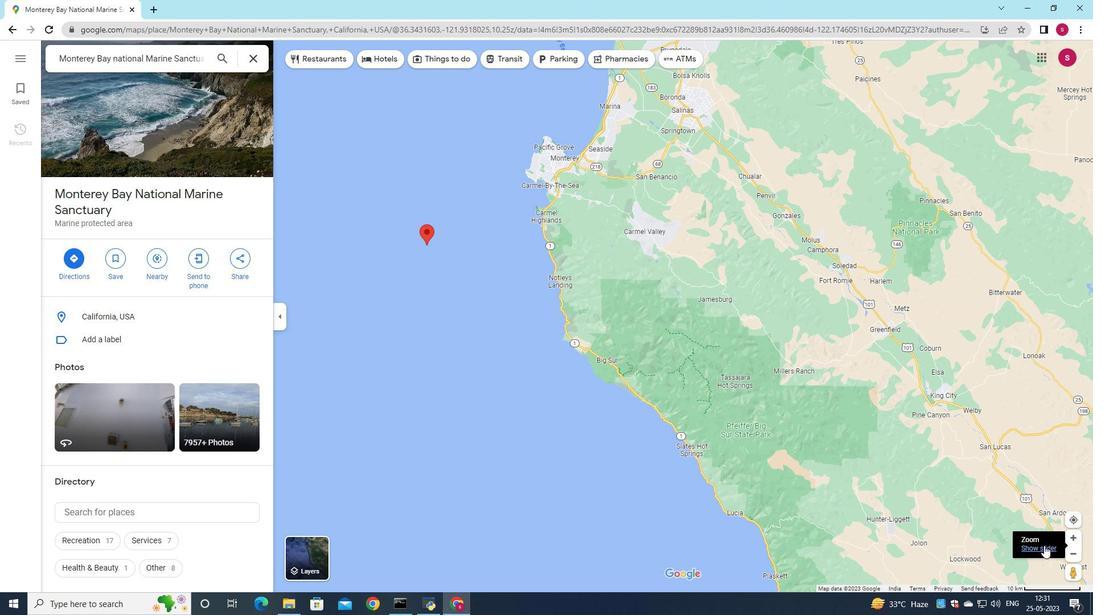 
Action: Mouse moved to (604, 464)
Screenshot: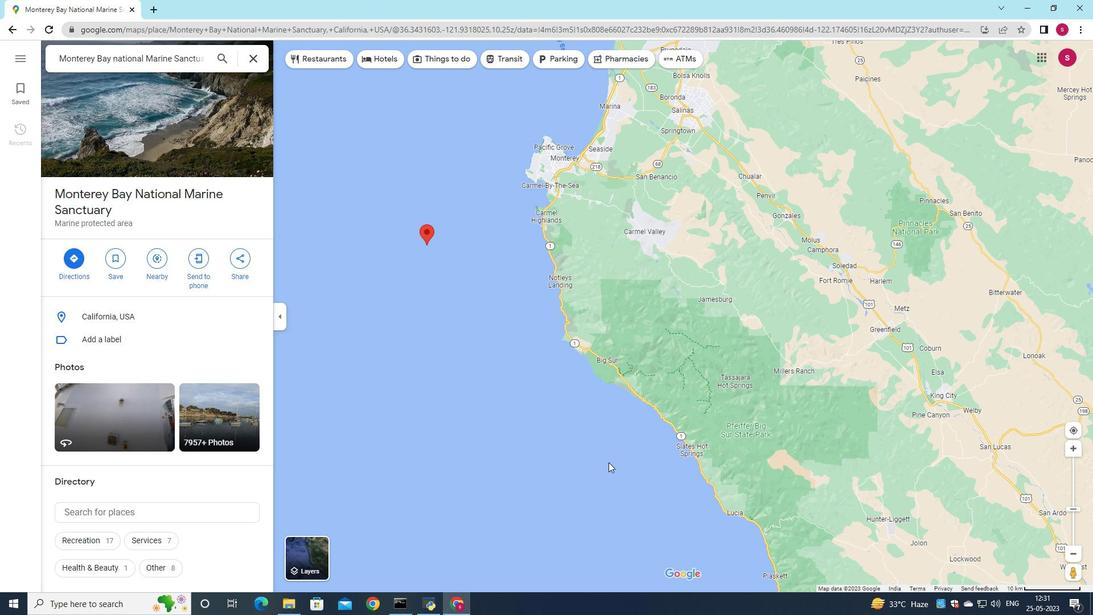 
